 Task: Review the emails in the 'Deleted Items' folder.
Action: Mouse moved to (135, 255)
Screenshot: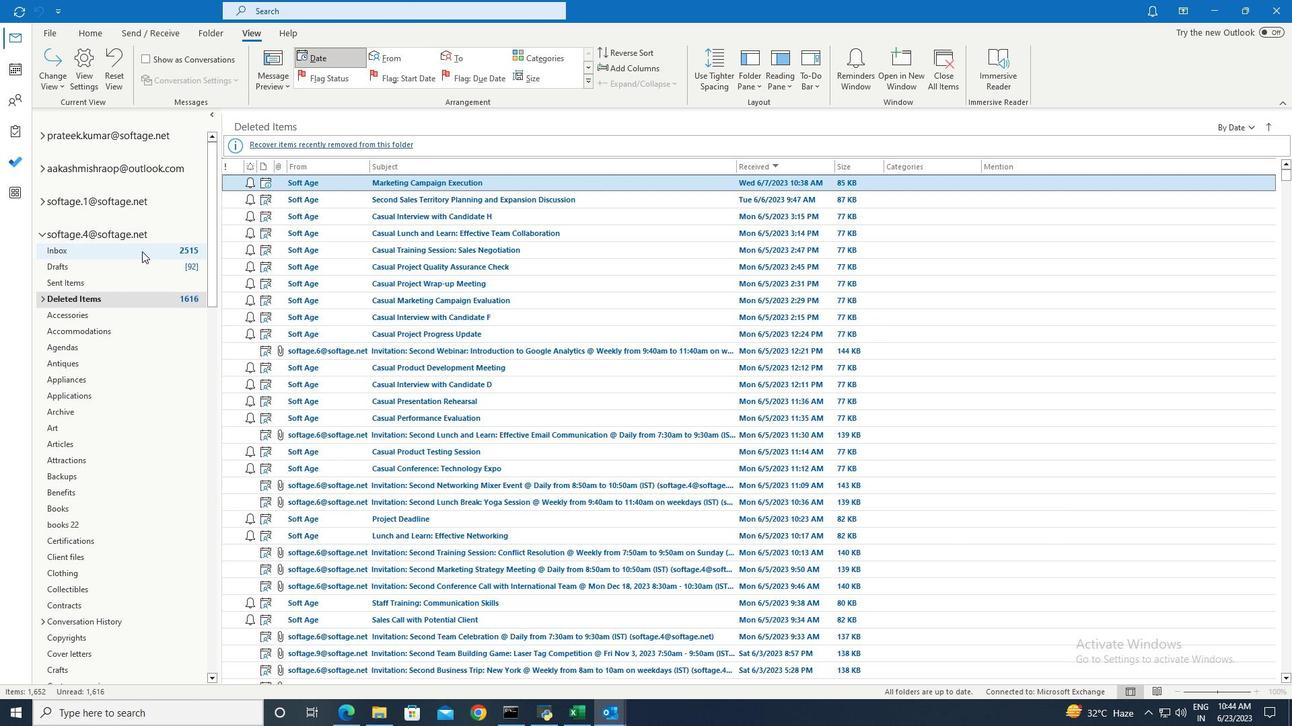 
Action: Mouse pressed left at (135, 255)
Screenshot: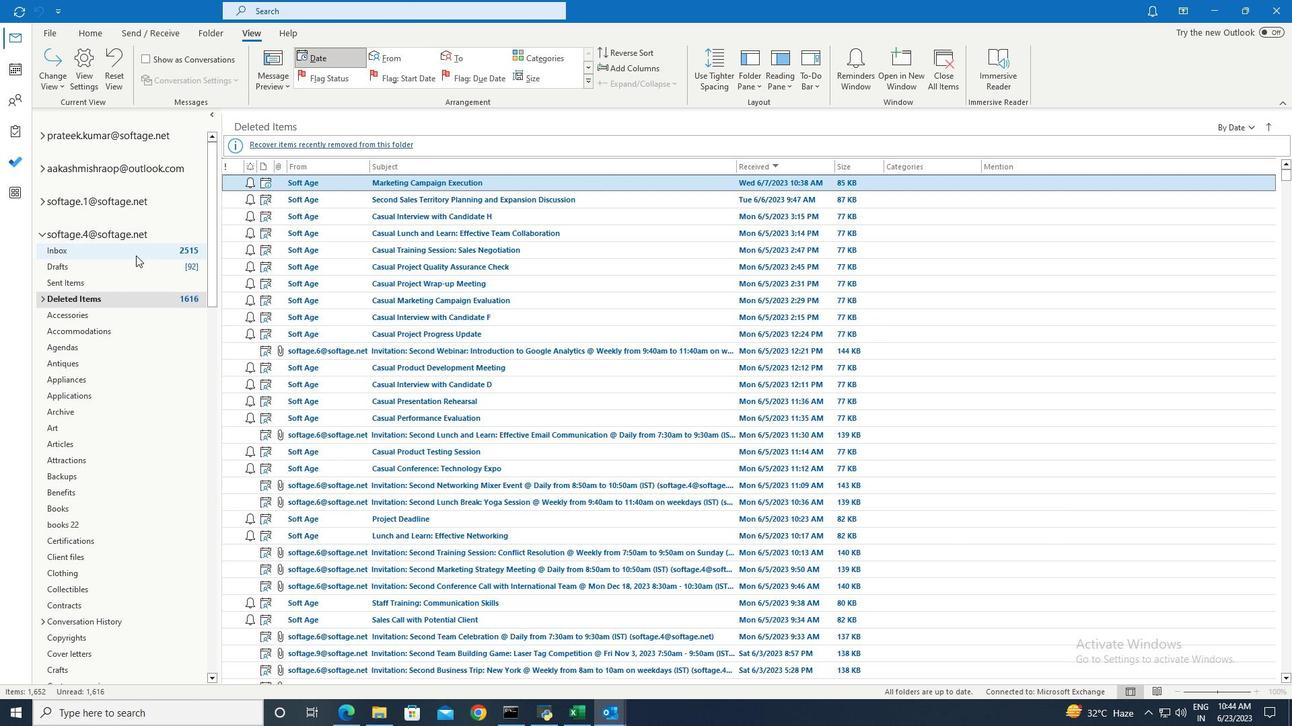
Action: Mouse moved to (262, 124)
Screenshot: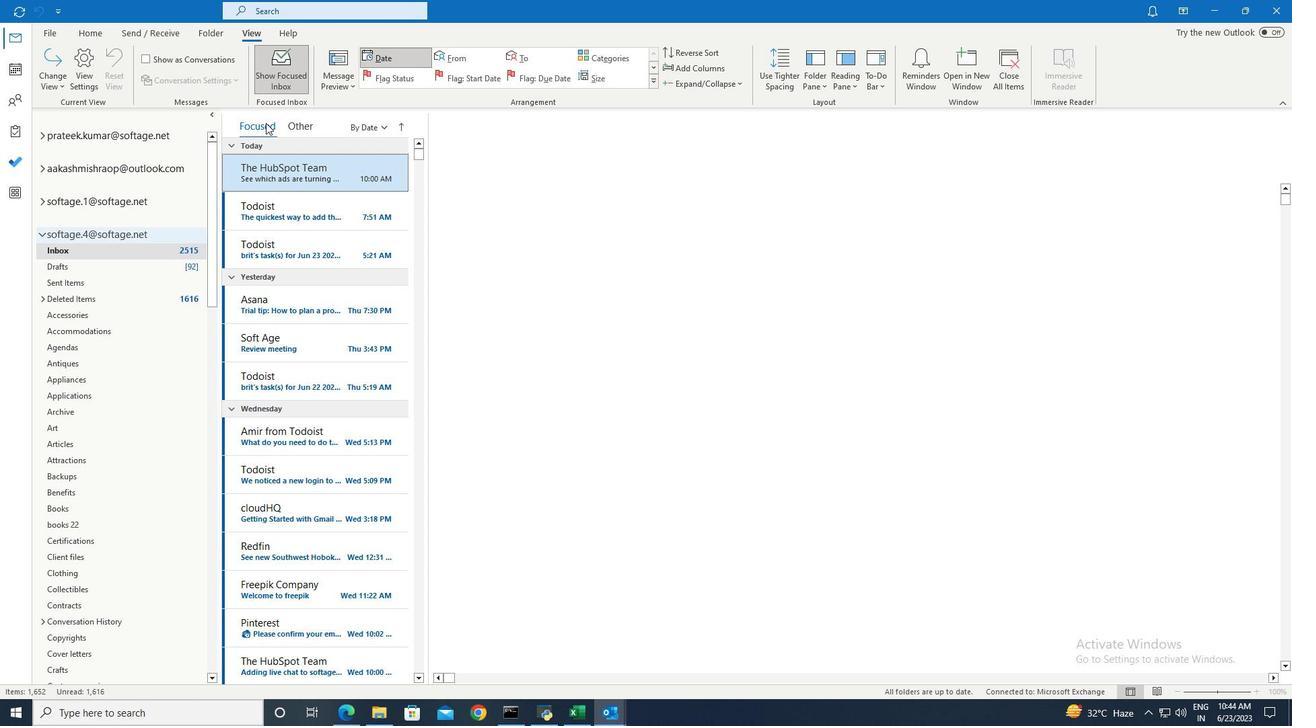 
Action: Mouse pressed left at (262, 124)
Screenshot: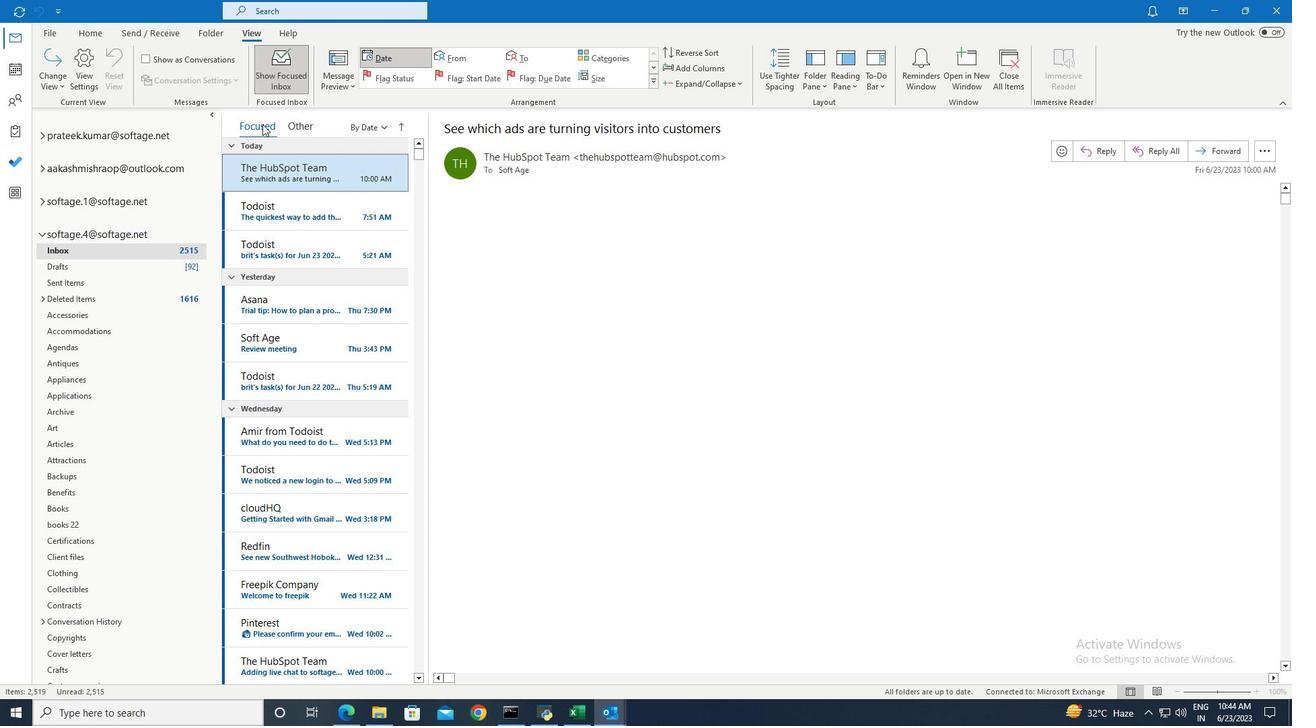 
